 Task: Set a reminder to update your LinkedIn profile on the 15th at 5:00 PM.
Action: Mouse moved to (371, 460)
Screenshot: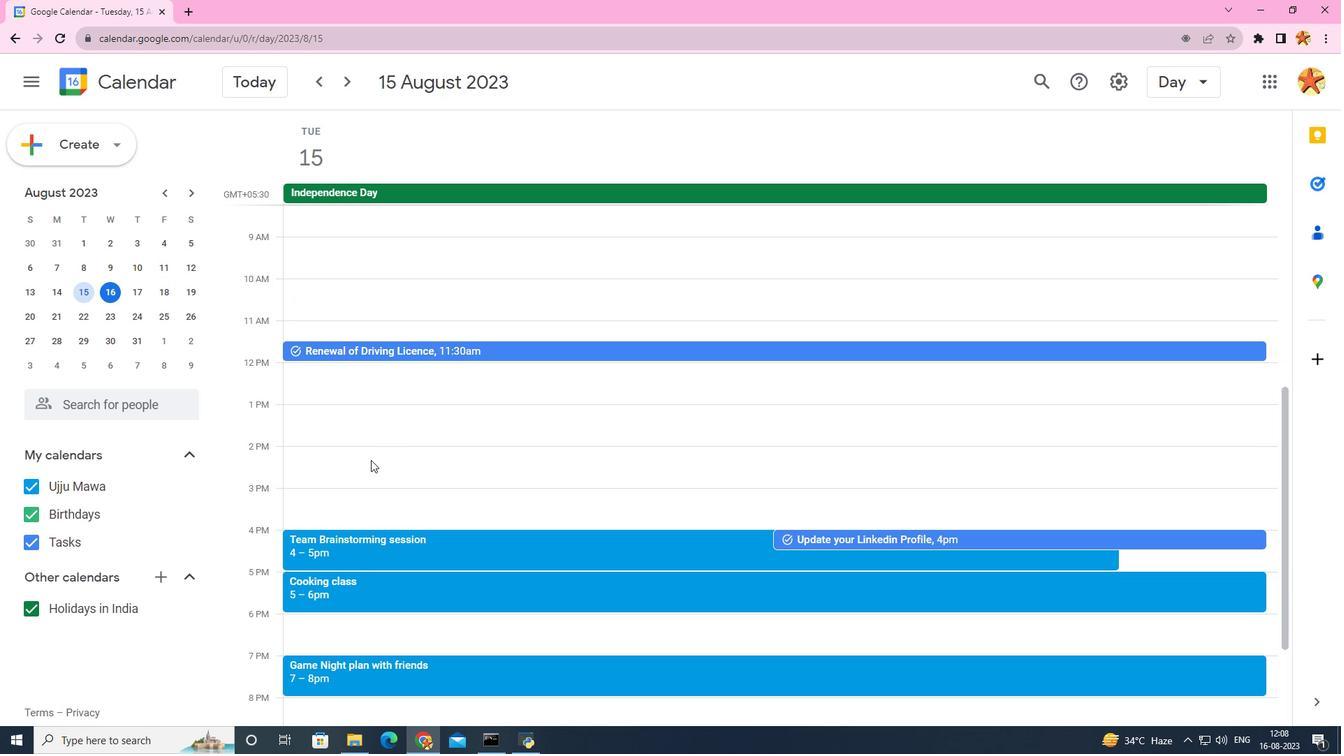 
Action: Mouse scrolled (371, 459) with delta (0, 0)
Screenshot: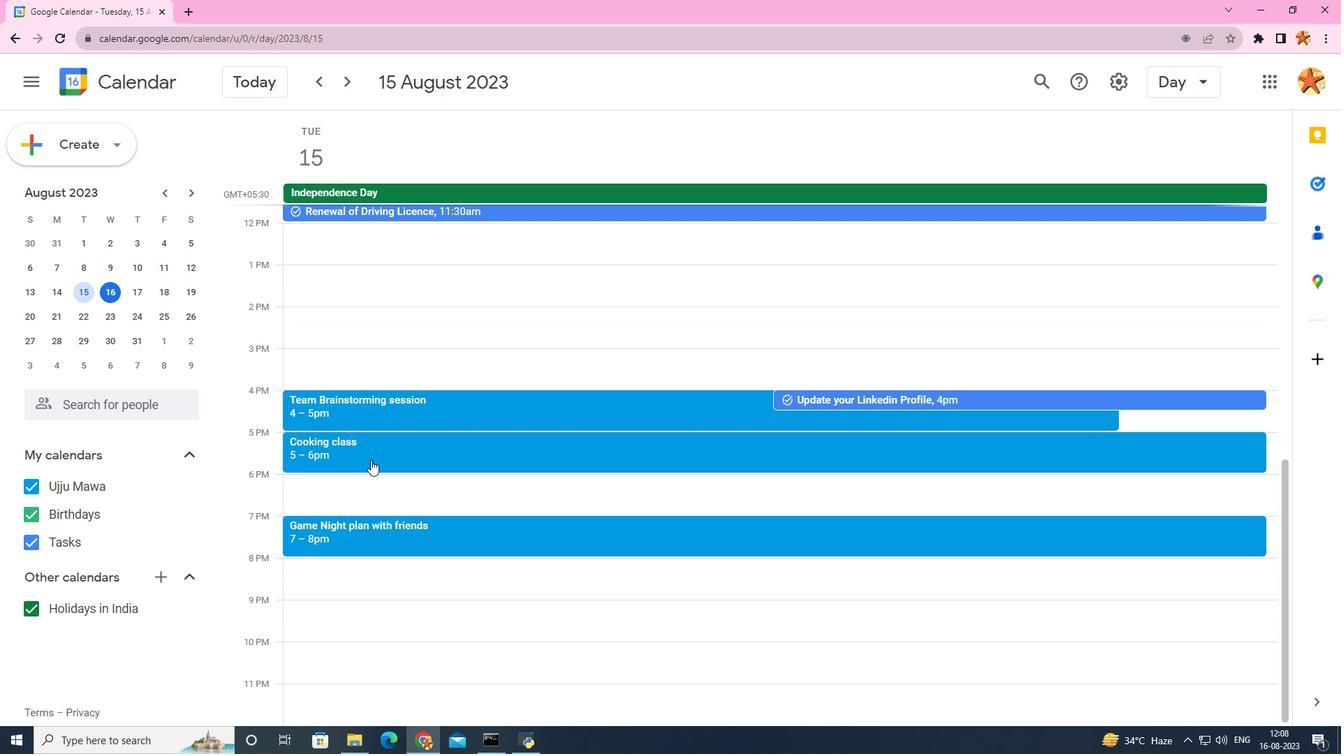 
Action: Mouse scrolled (371, 459) with delta (0, 0)
Screenshot: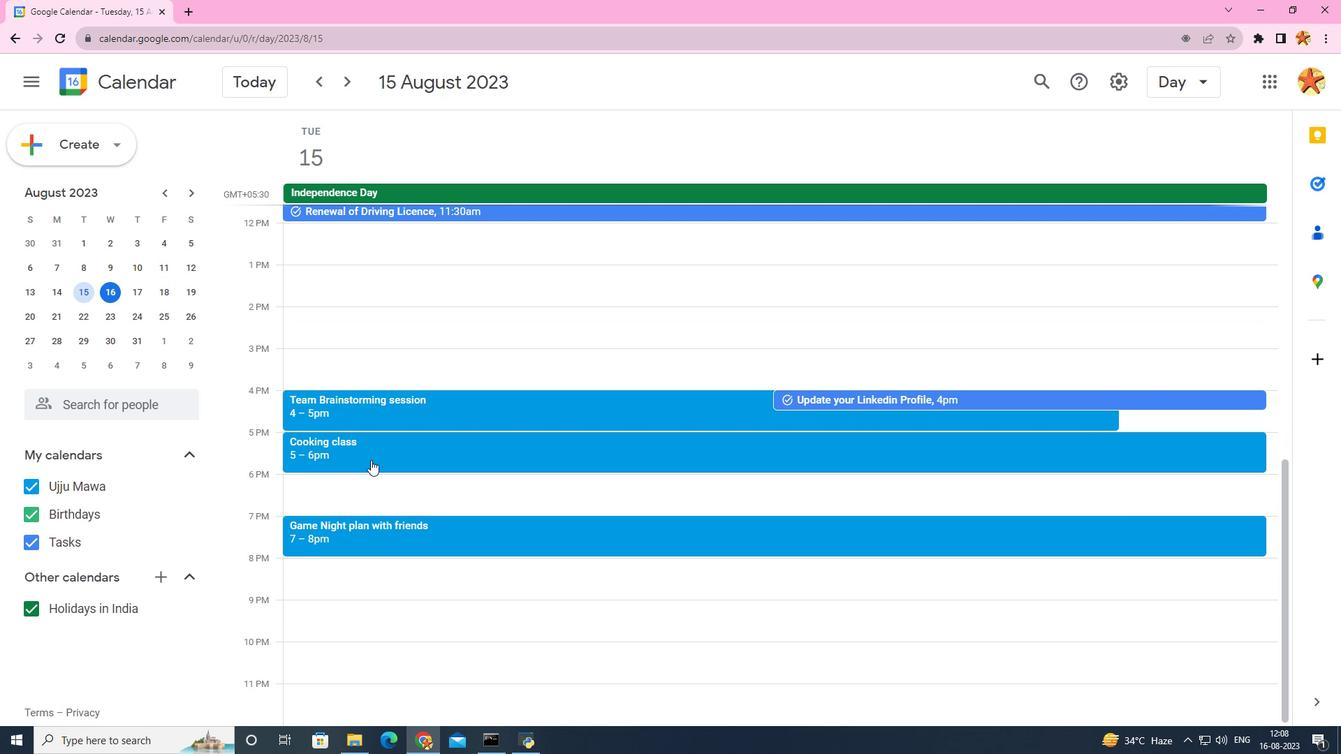 
Action: Mouse scrolled (371, 459) with delta (0, 0)
Screenshot: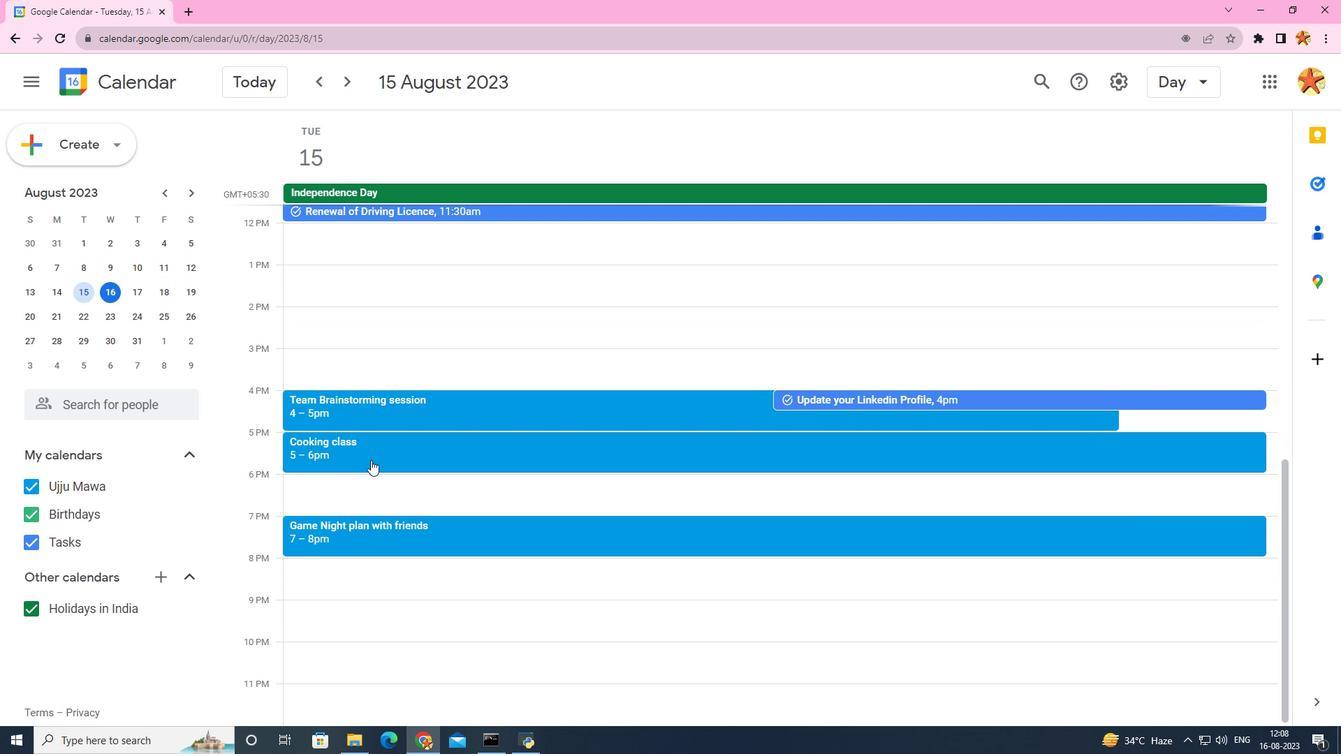 
Action: Mouse moved to (301, 432)
Screenshot: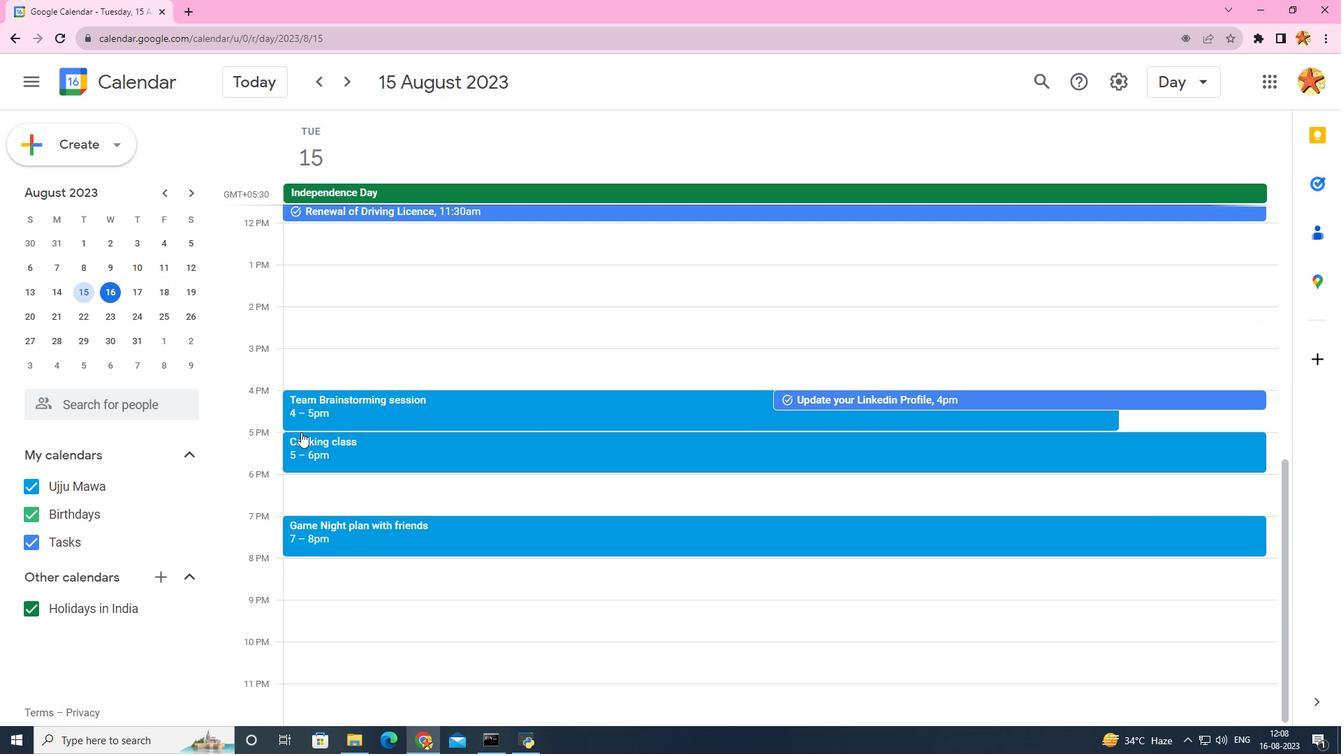 
Action: Mouse pressed left at (301, 432)
Screenshot: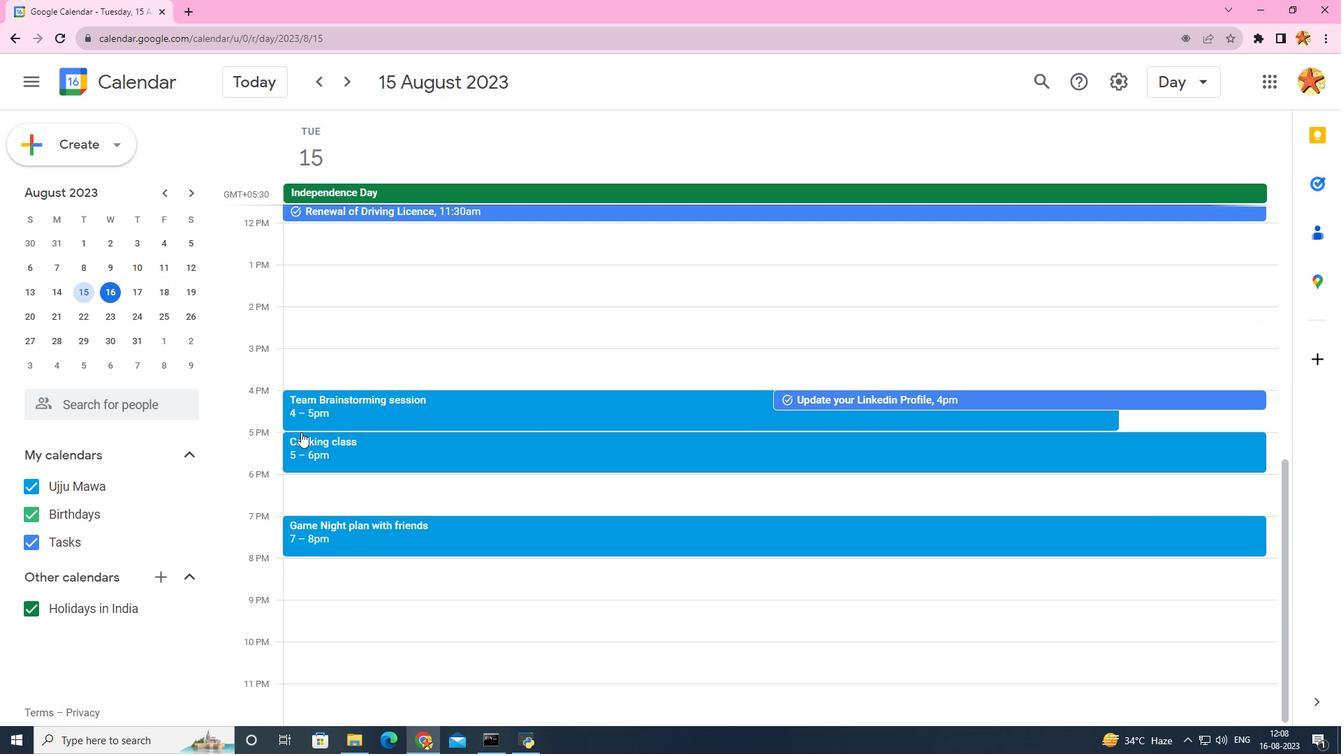 
Action: Mouse moved to (342, 429)
Screenshot: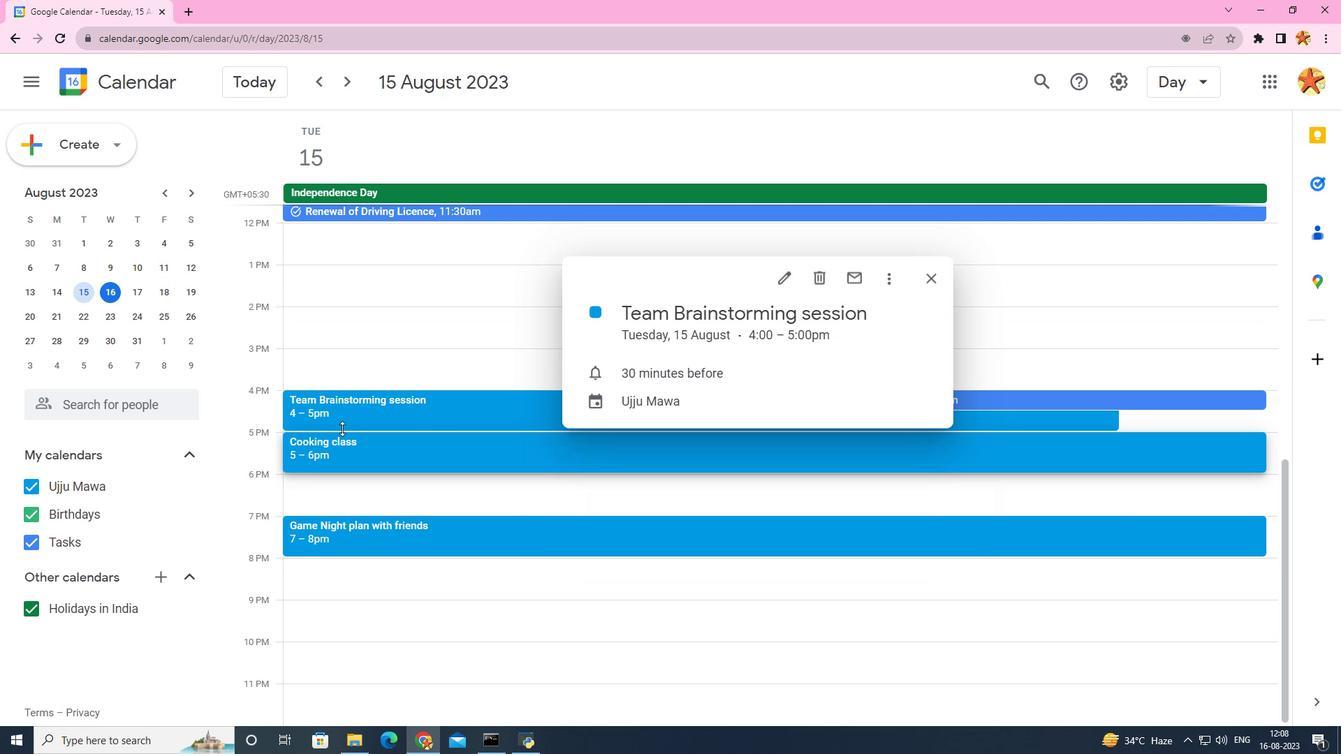 
Action: Mouse pressed left at (342, 429)
Screenshot: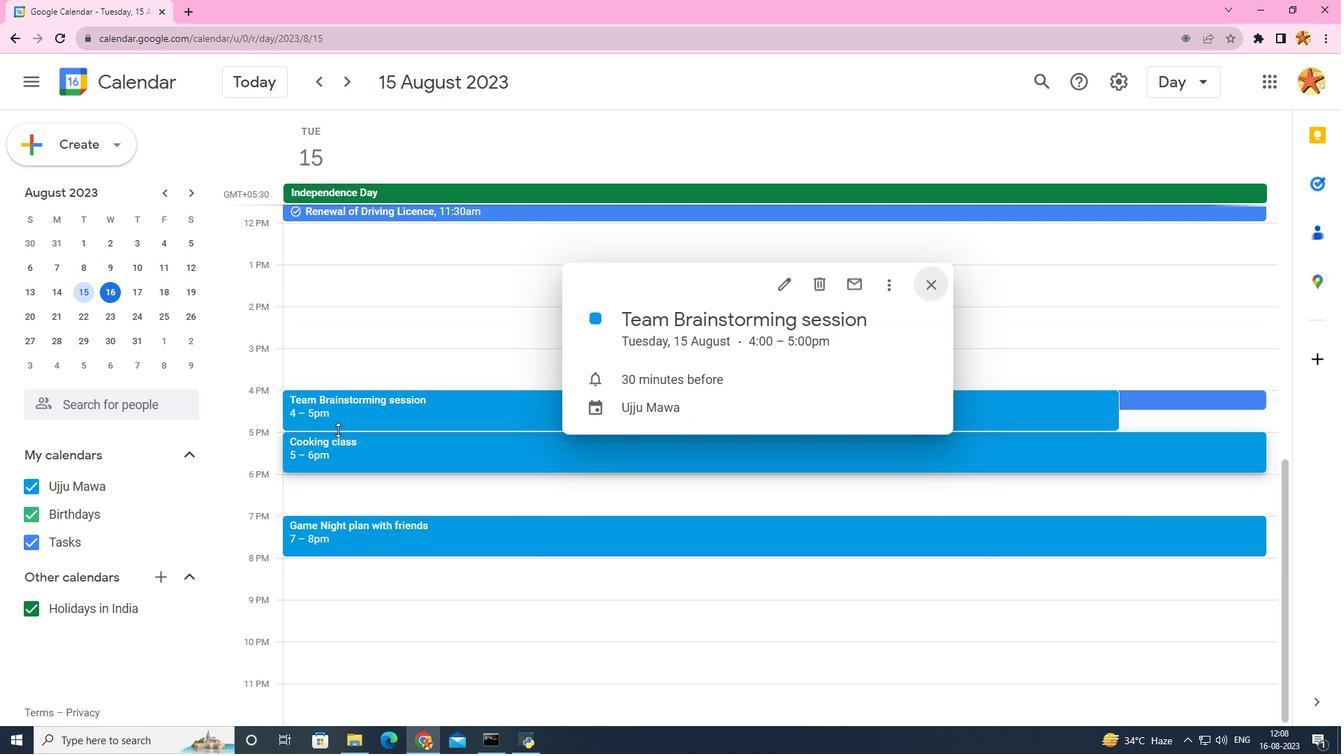 
Action: Mouse moved to (312, 474)
Screenshot: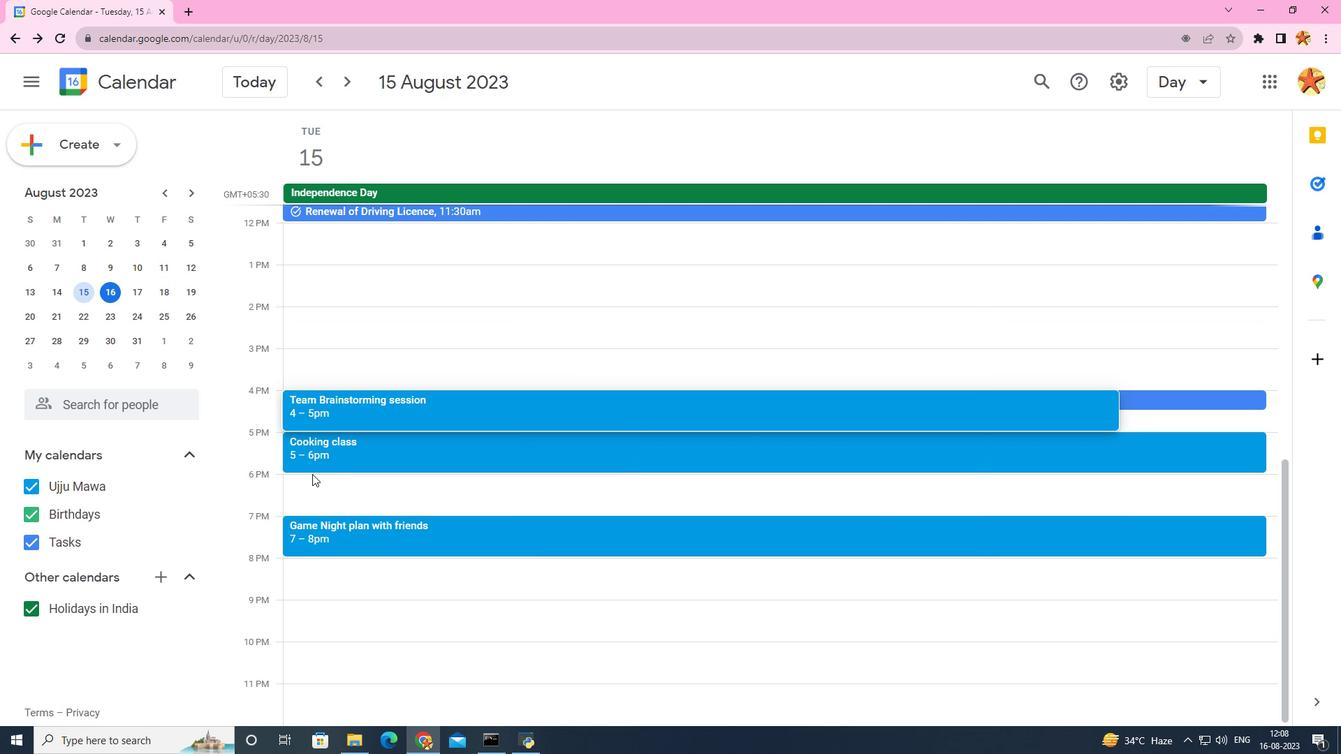 
Action: Mouse pressed left at (312, 474)
Screenshot: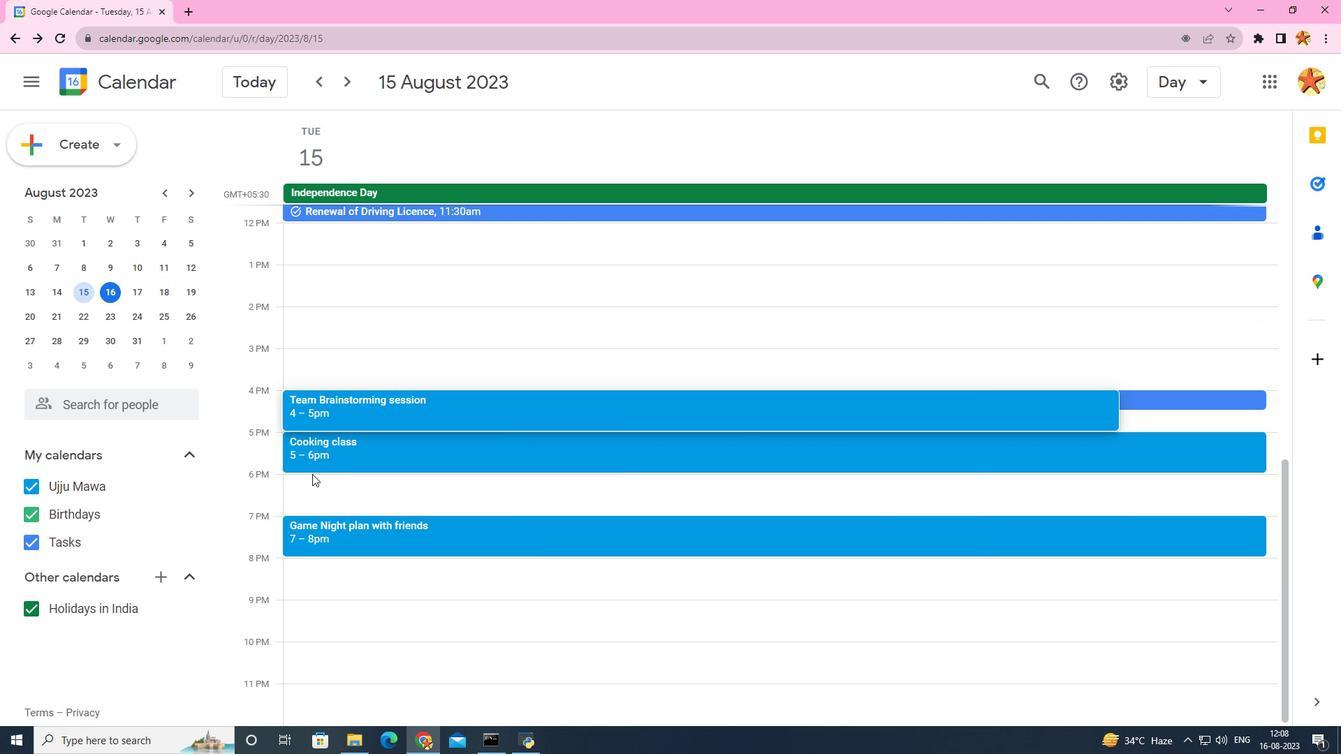 
Action: Mouse moved to (308, 496)
Screenshot: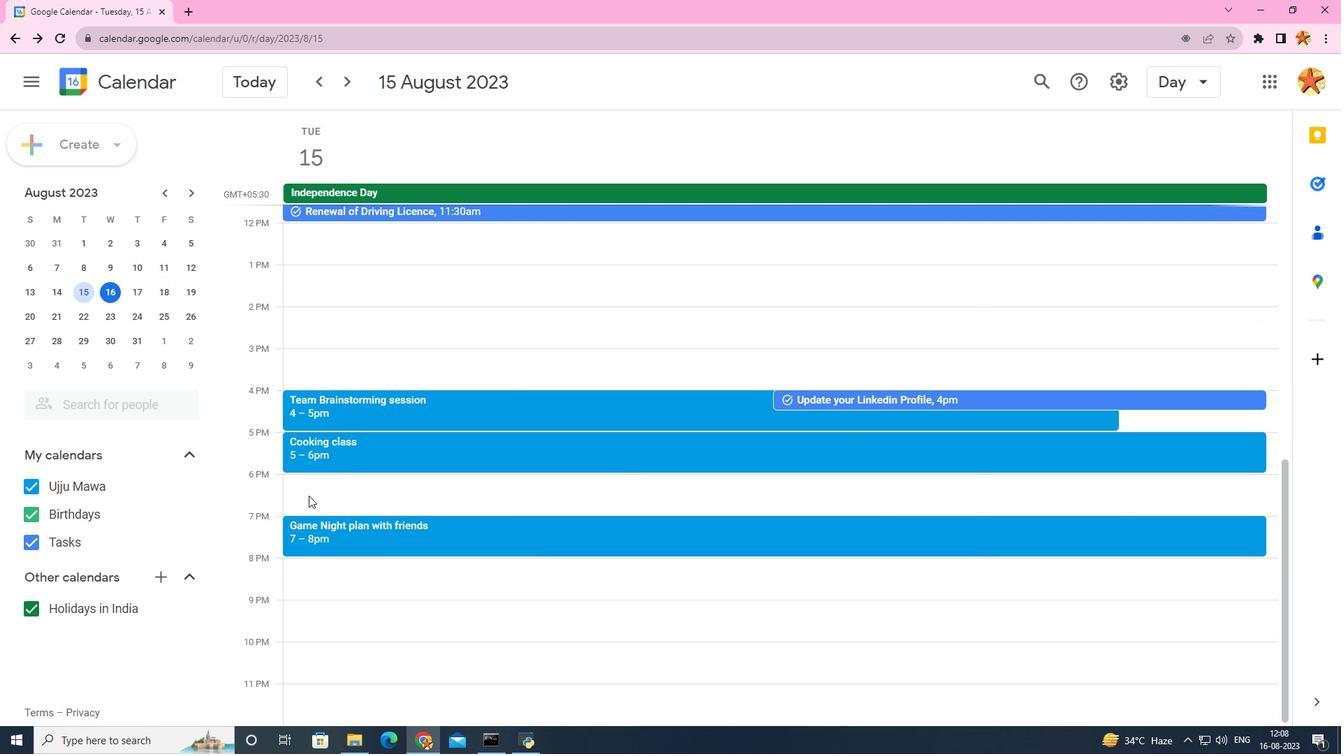 
Action: Mouse pressed left at (308, 496)
Screenshot: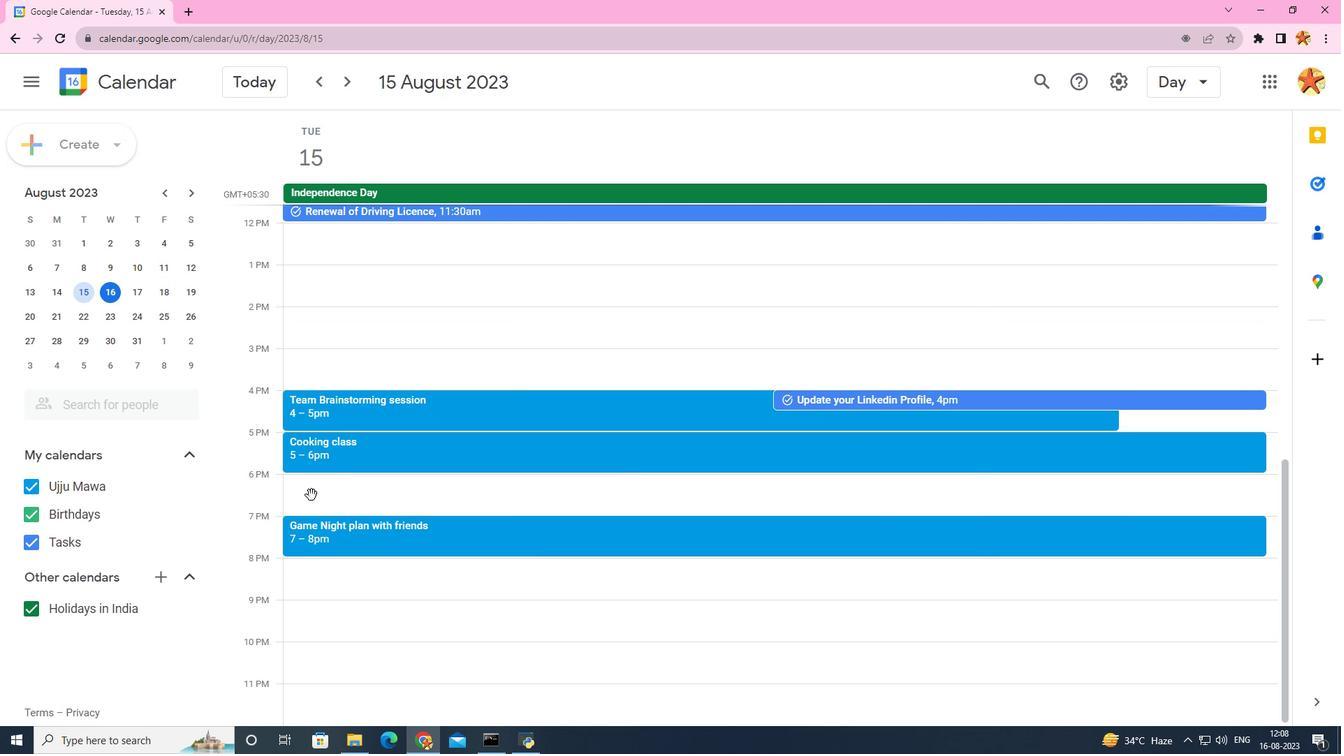
Action: Mouse moved to (780, 324)
Screenshot: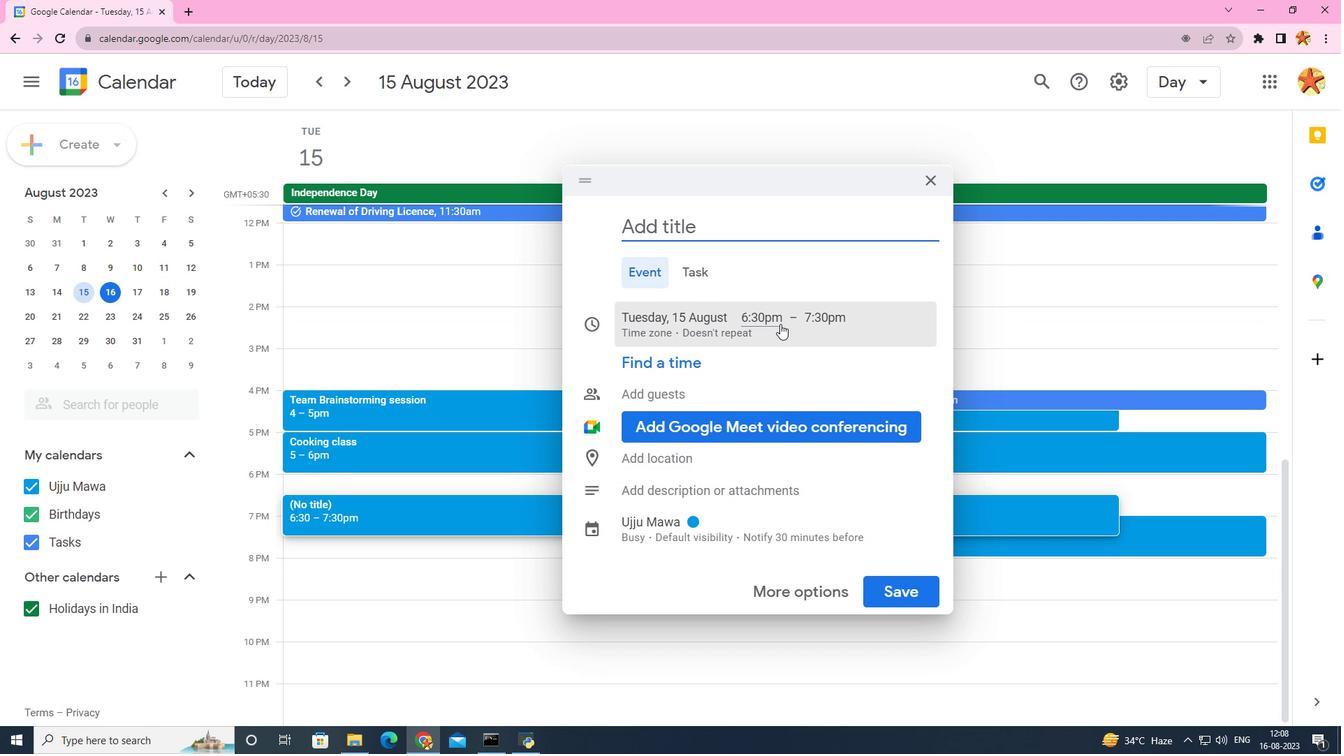 
Action: Mouse pressed left at (780, 324)
Screenshot: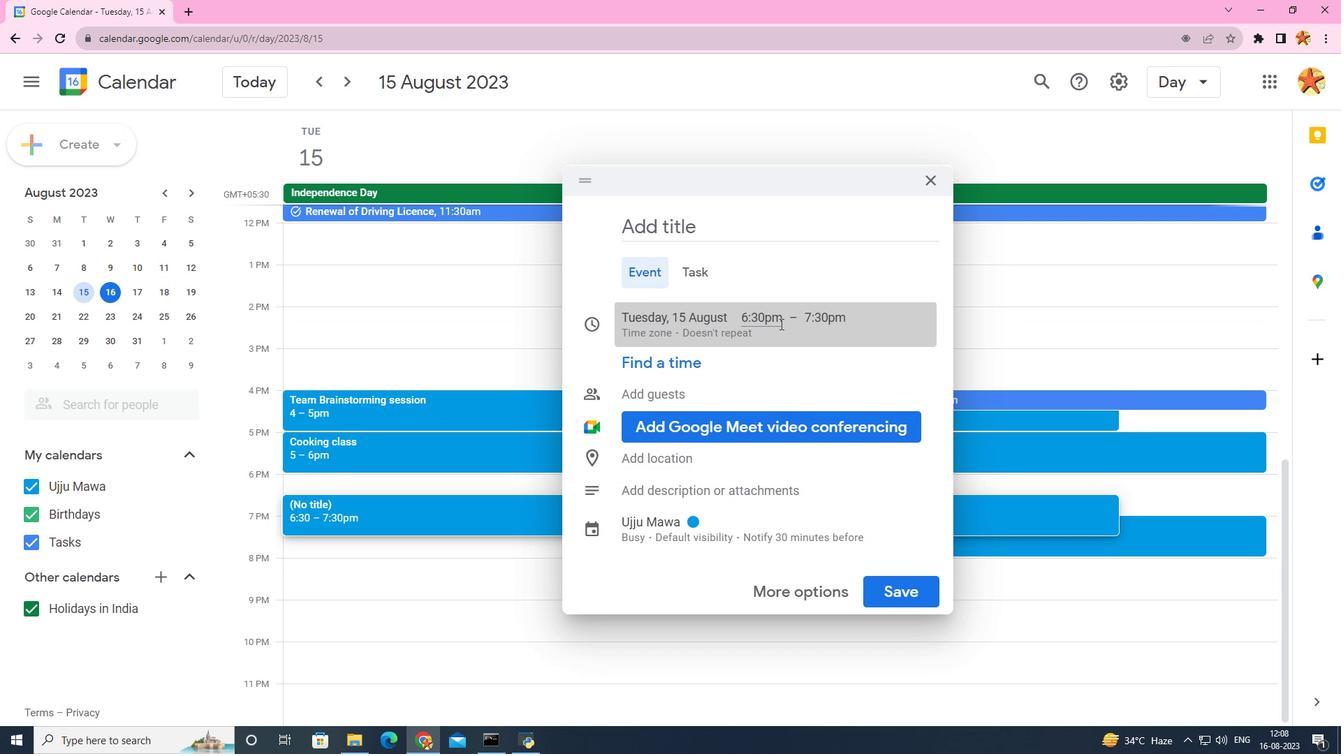 
Action: Mouse moved to (768, 419)
Screenshot: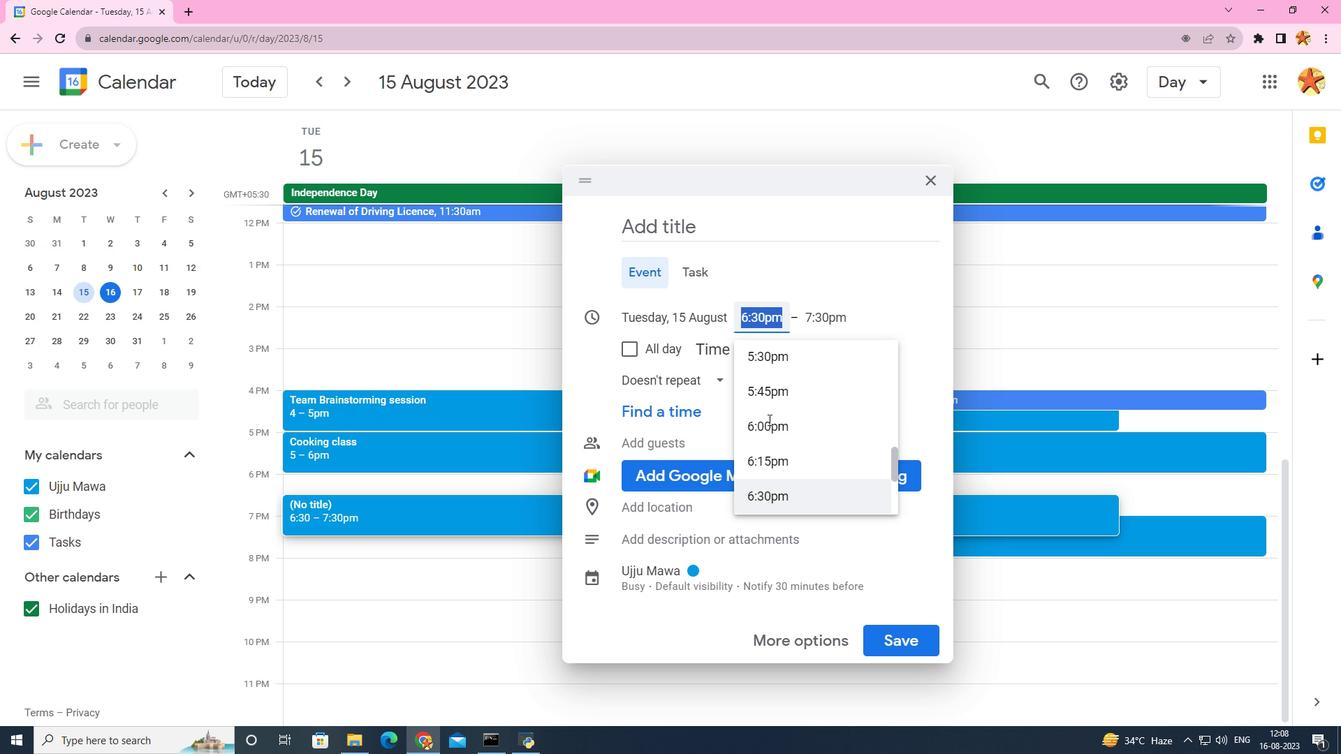 
Action: Mouse scrolled (768, 420) with delta (0, 0)
Screenshot: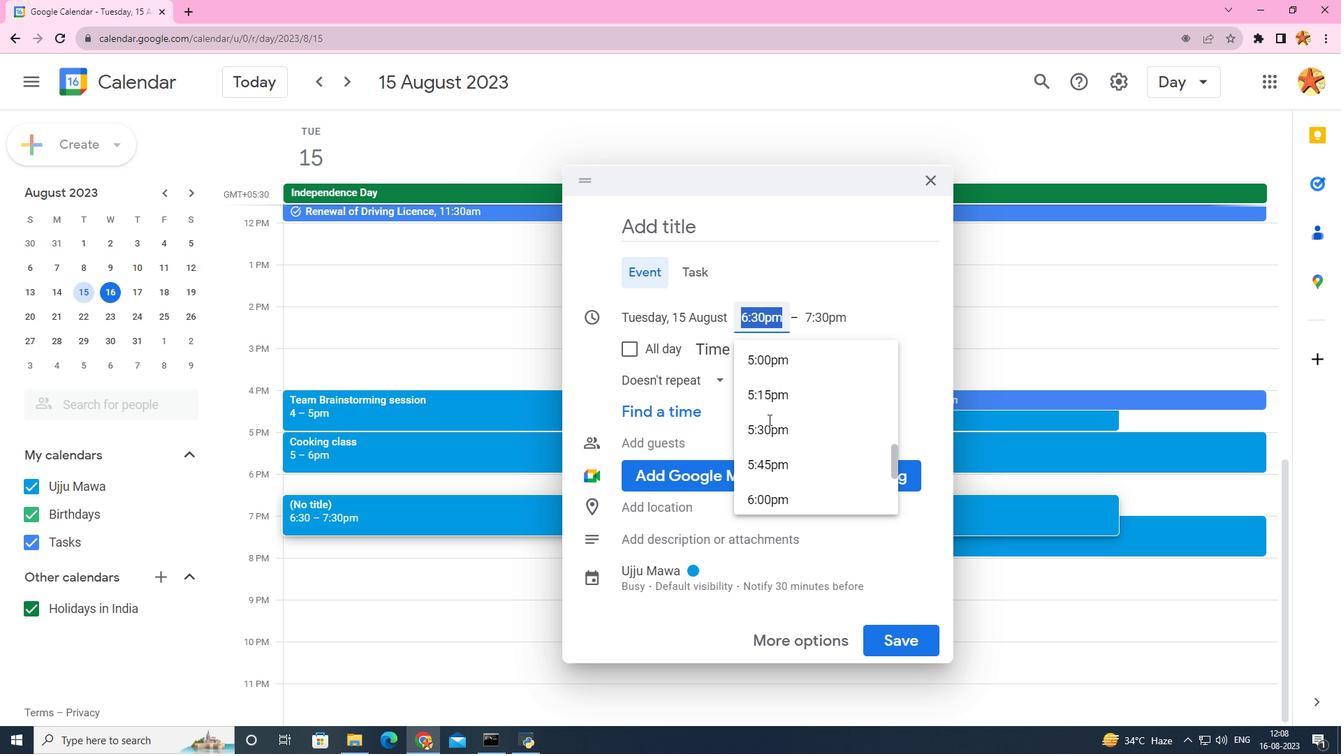 
Action: Mouse scrolled (768, 420) with delta (0, 0)
Screenshot: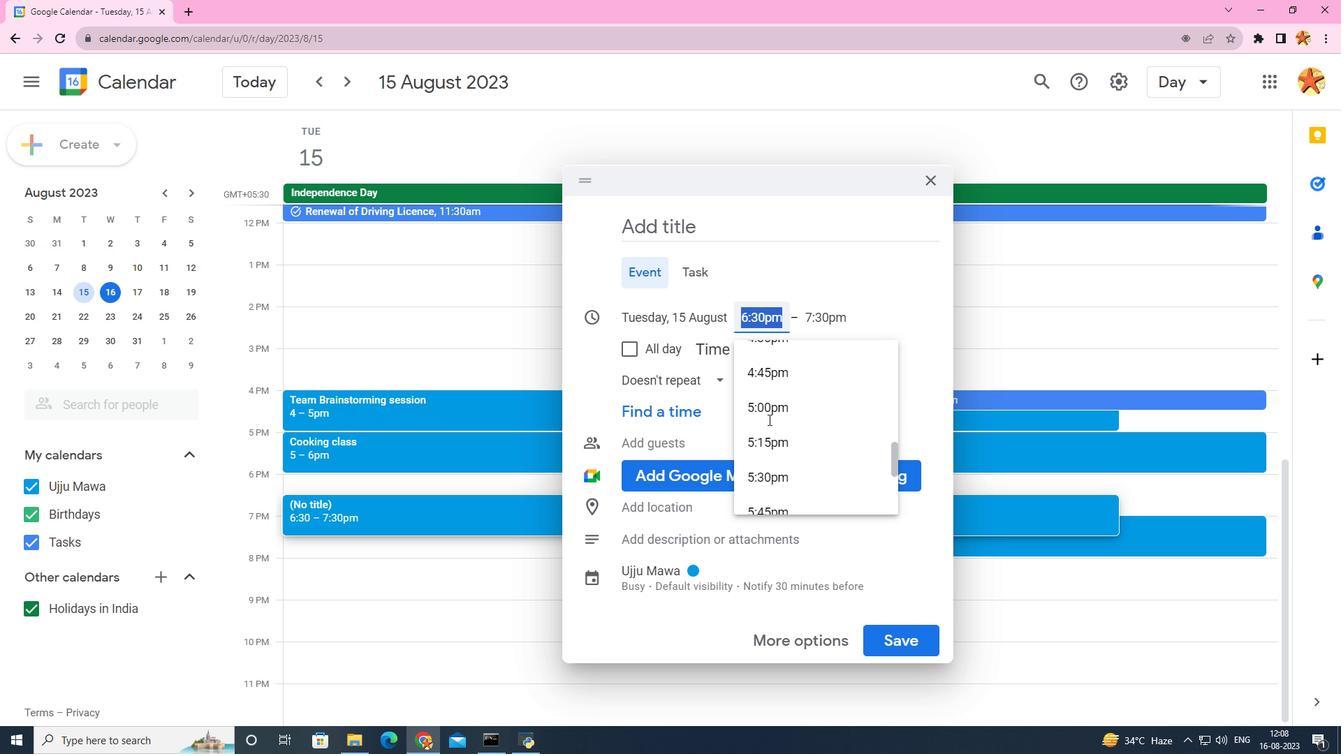 
Action: Mouse scrolled (768, 420) with delta (0, 0)
Screenshot: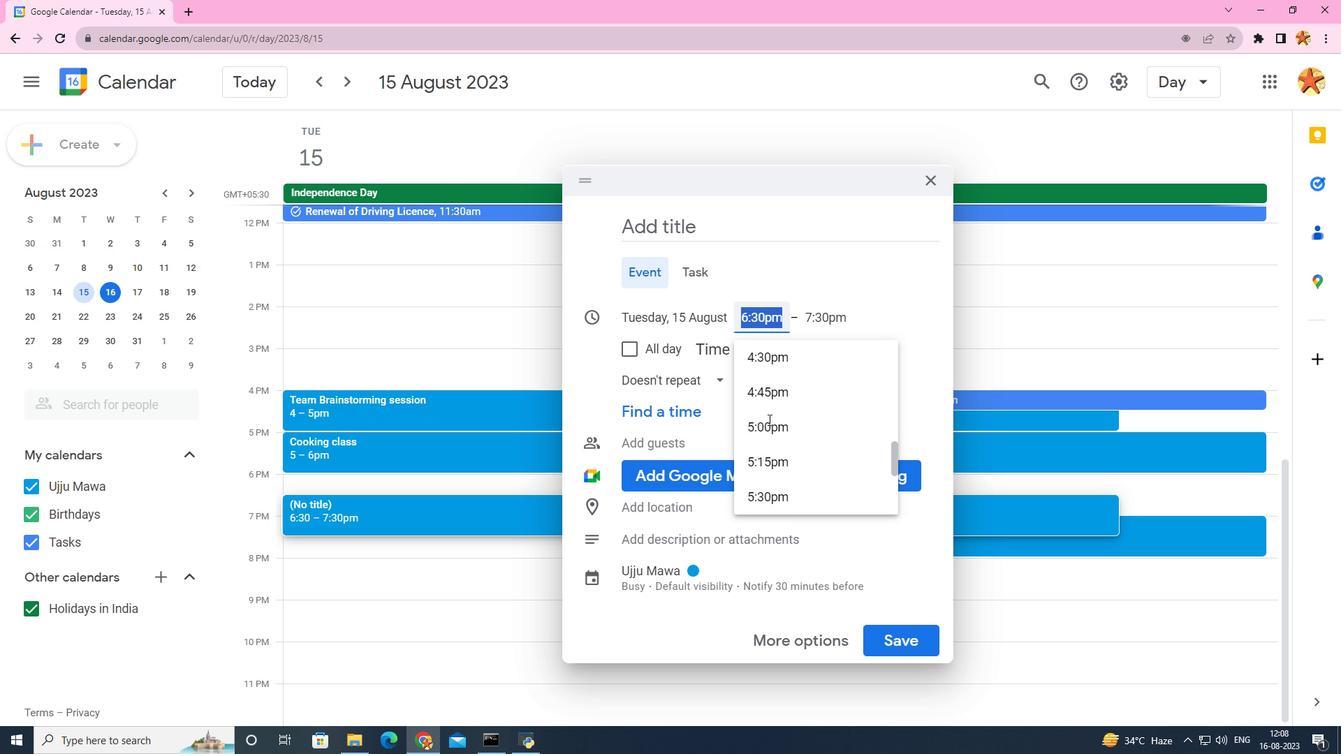 
Action: Mouse pressed left at (768, 419)
Screenshot: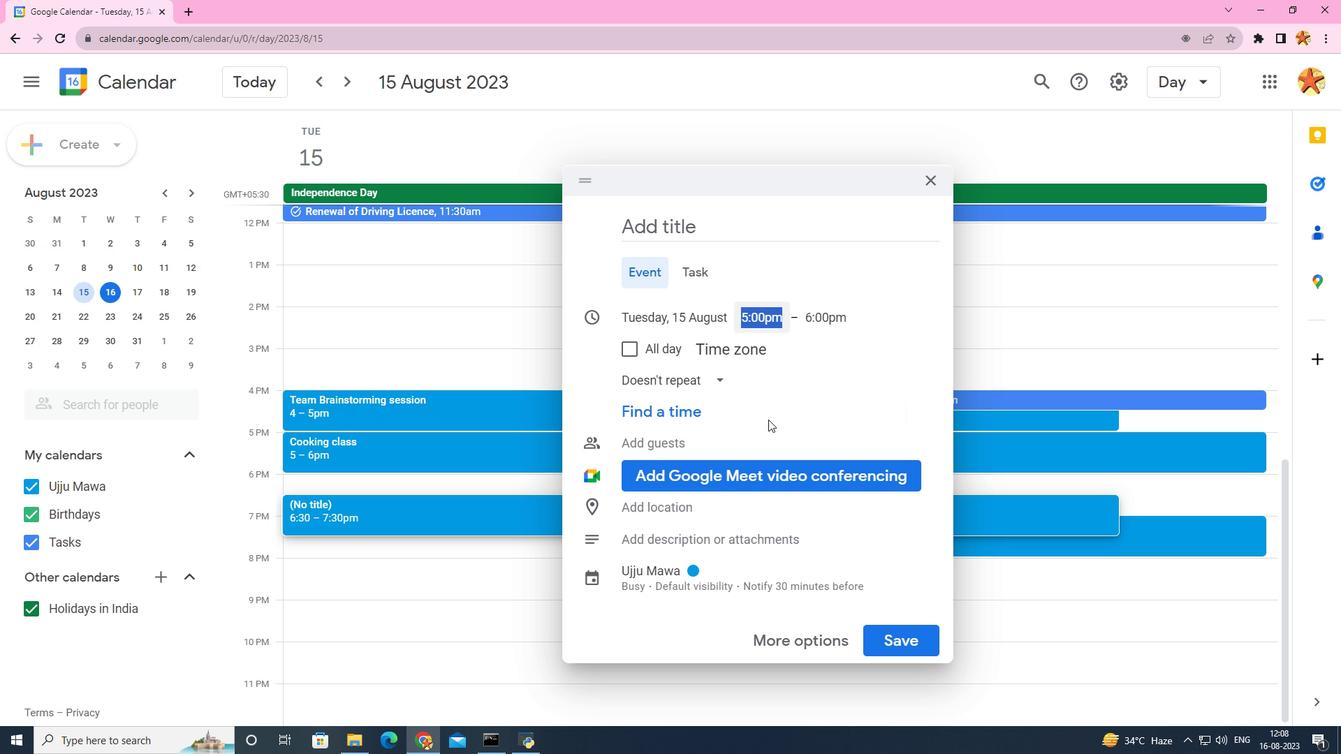 
Action: Mouse moved to (714, 275)
Screenshot: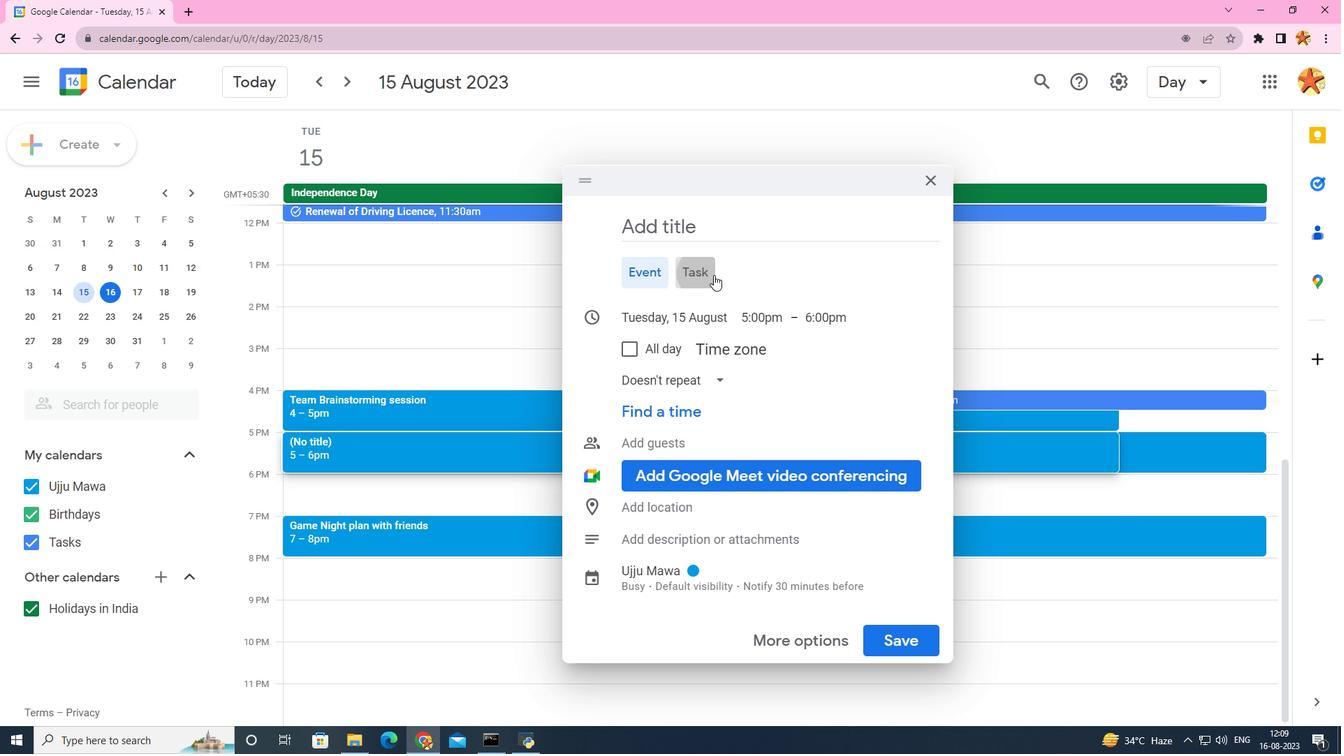 
Action: Mouse pressed left at (714, 275)
Screenshot: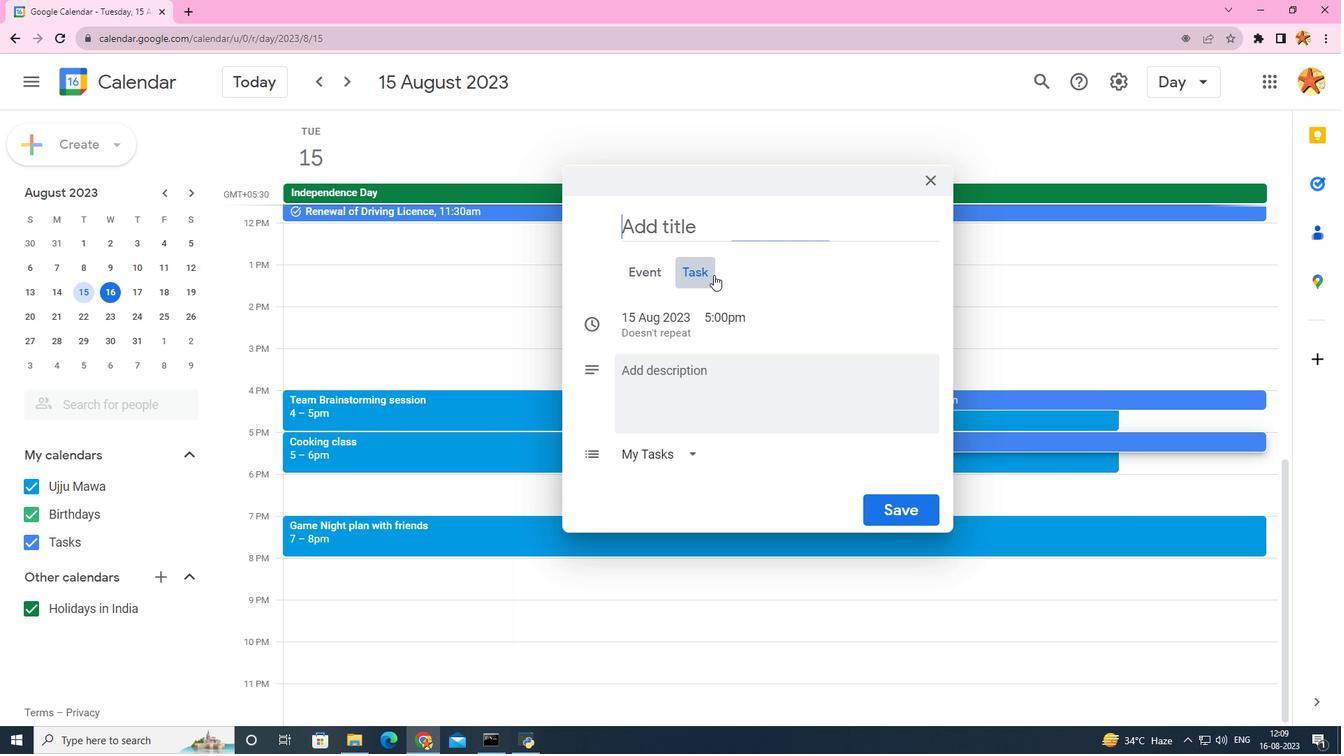 
Action: Mouse moved to (677, 252)
Screenshot: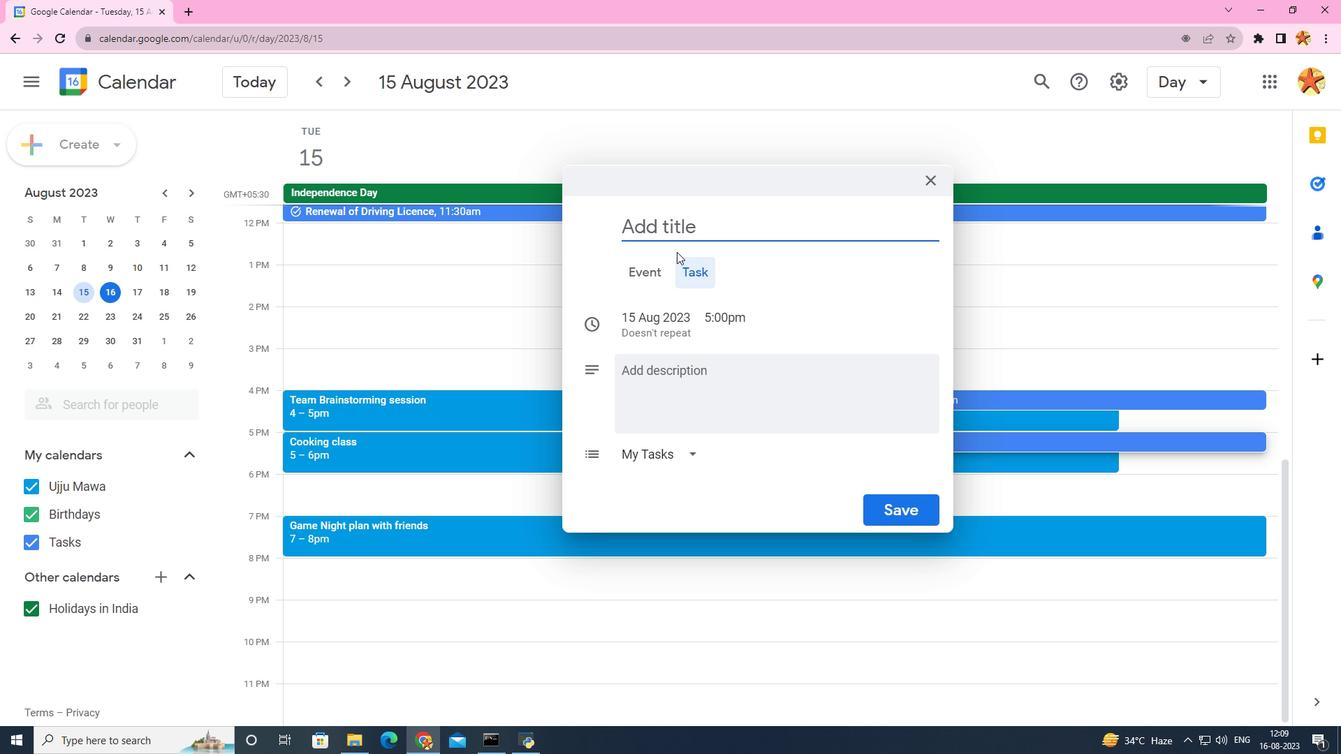 
Action: Key pressed <Key.caps_lock>U<Key.caps_lock>pdate<Key.space>ypour<Key.space><Key.backspace><Key.backspace><Key.backspace><Key.backspace><Key.backspace>our<Key.space><Key.caps_lock>L<Key.caps_lock>inkedin<Key.space><Key.caps_lock>P<Key.caps_lock>rofile
Screenshot: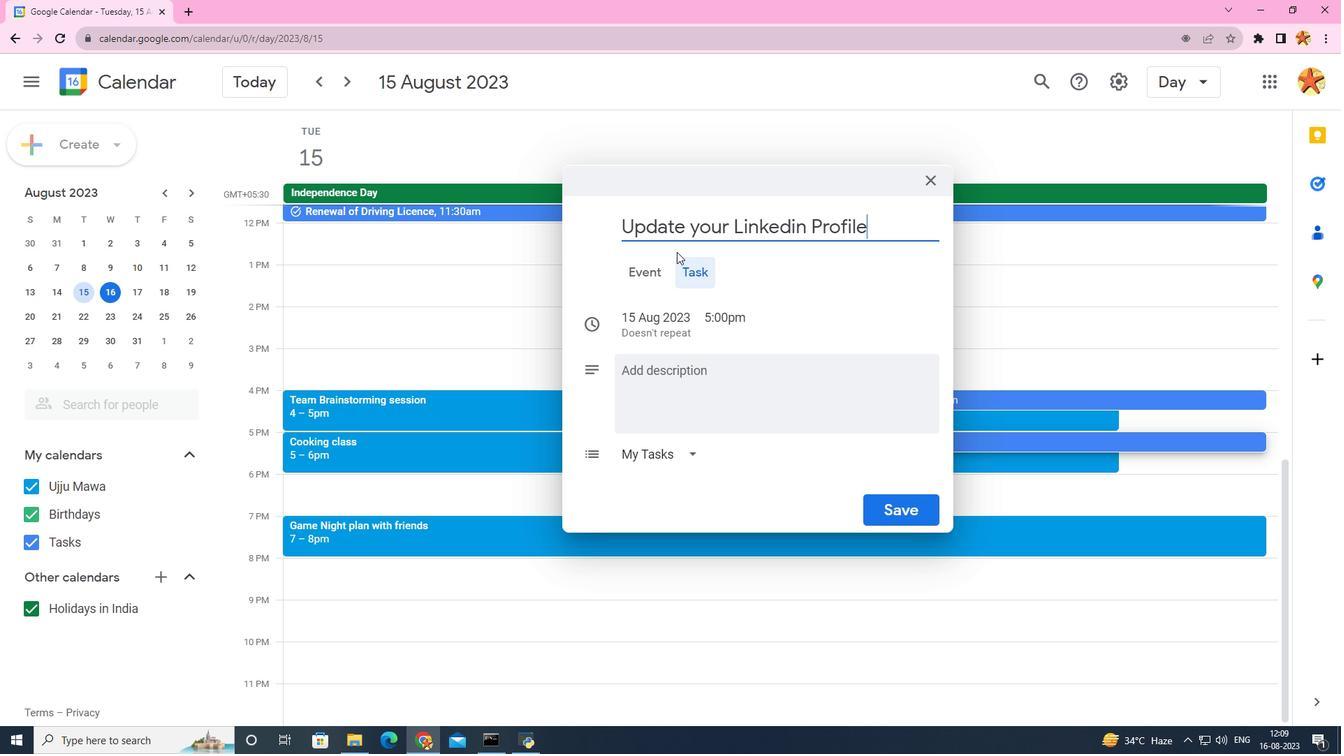
Action: Mouse moved to (879, 509)
Screenshot: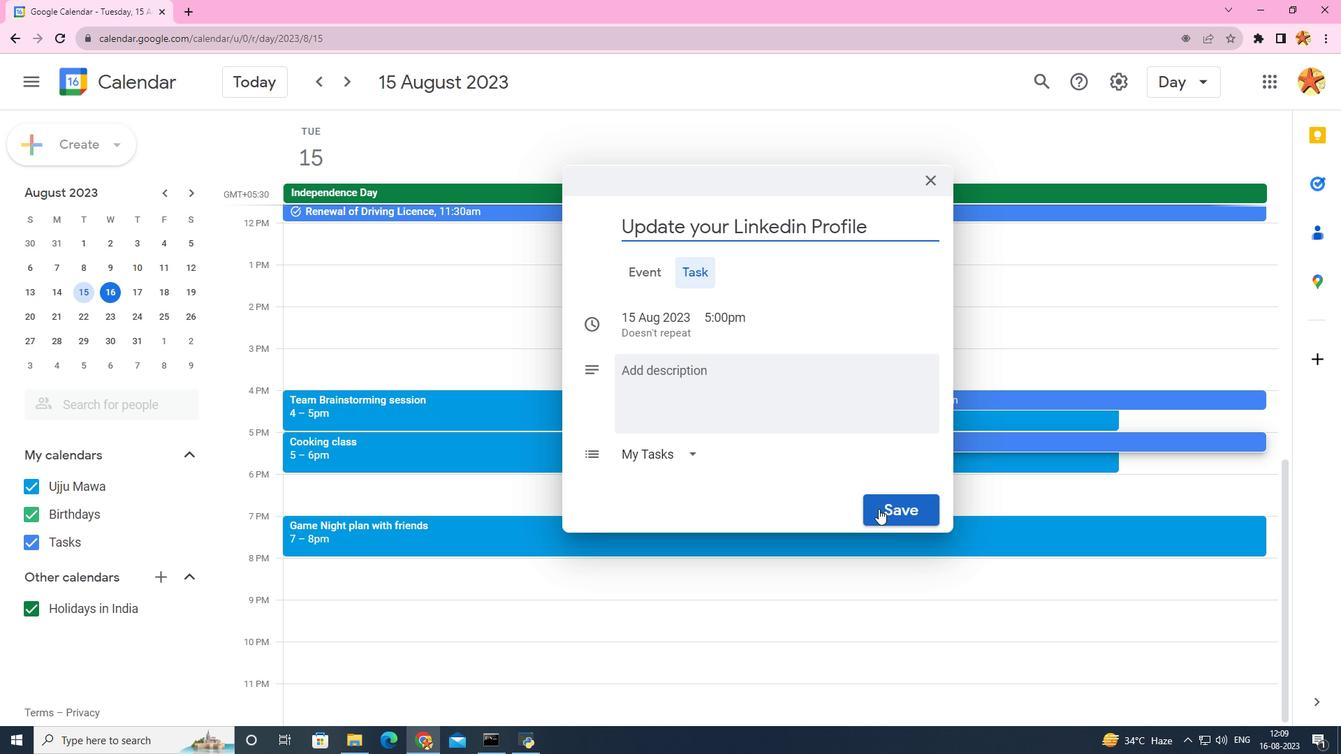 
Action: Mouse pressed left at (879, 509)
Screenshot: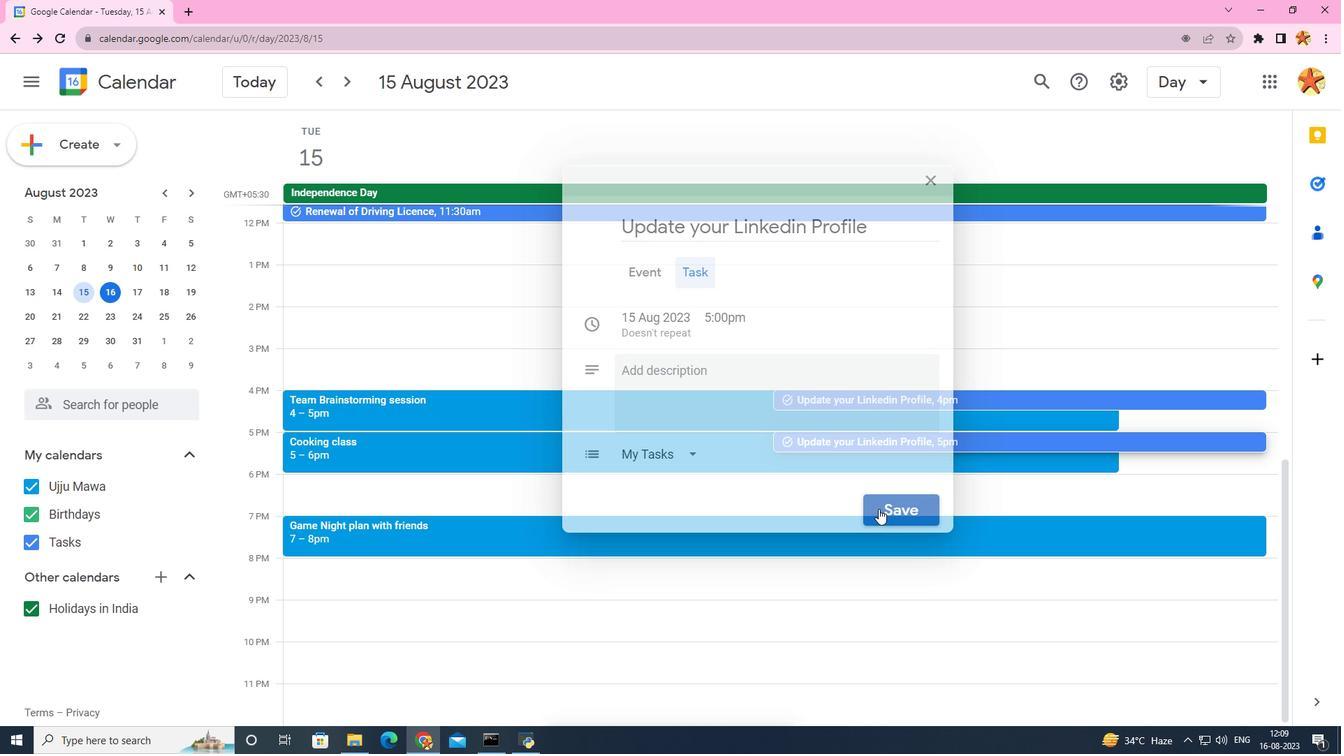 
